 Task: Use Telephone No Connection Effect in this video Movie B.mp4
Action: Mouse moved to (368, 144)
Screenshot: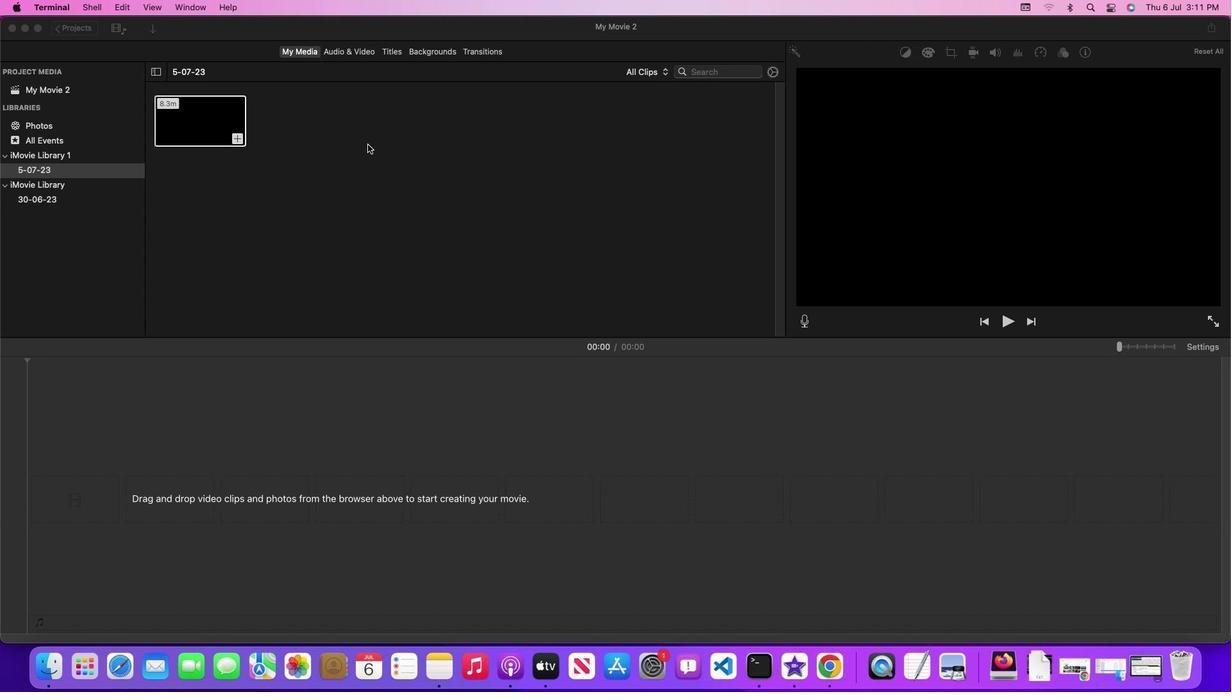 
Action: Mouse pressed left at (368, 144)
Screenshot: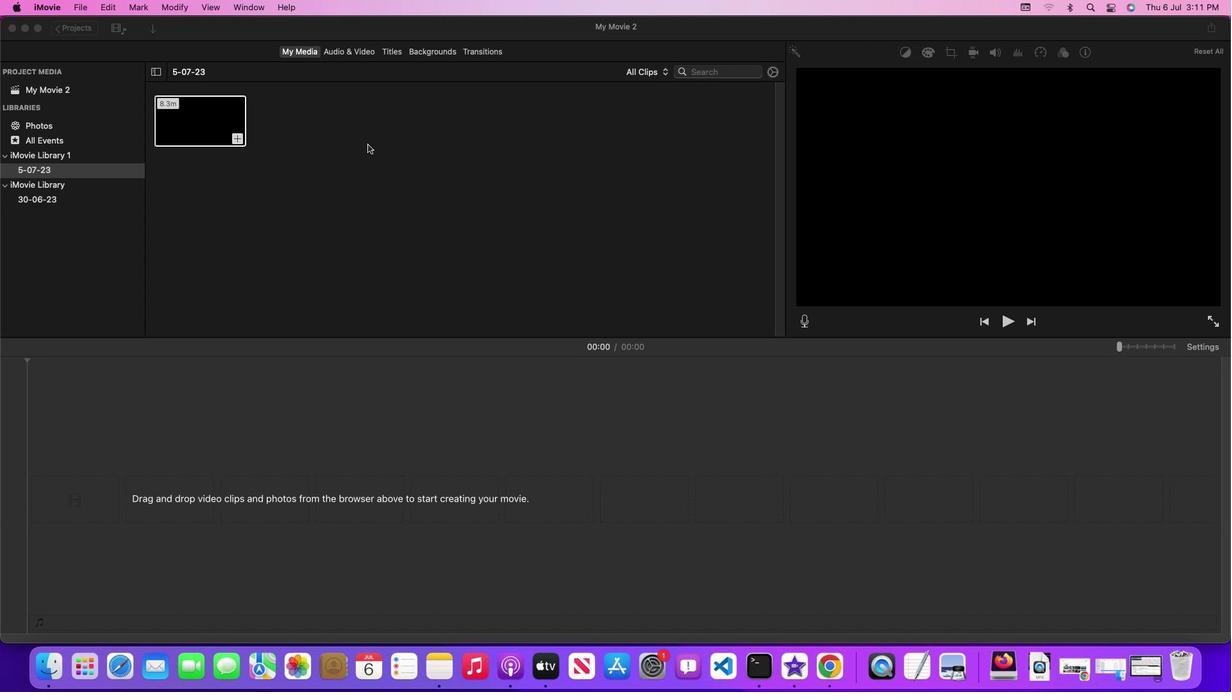 
Action: Mouse pressed left at (368, 144)
Screenshot: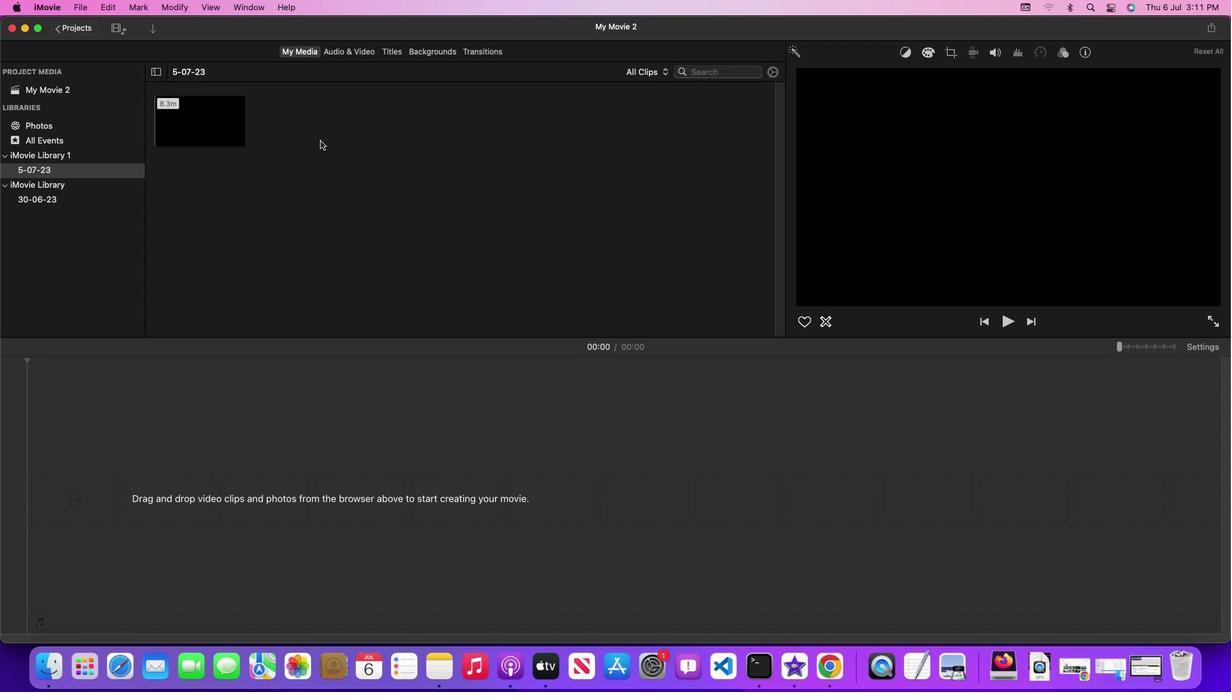 
Action: Mouse moved to (211, 137)
Screenshot: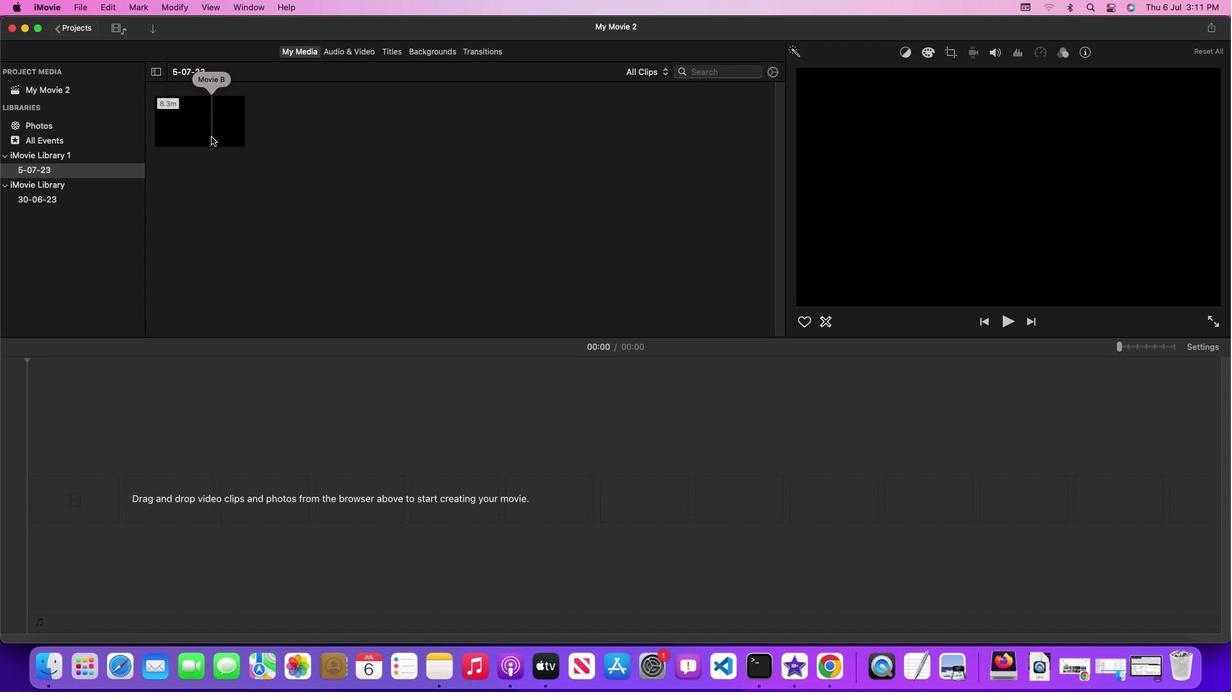 
Action: Mouse pressed left at (211, 137)
Screenshot: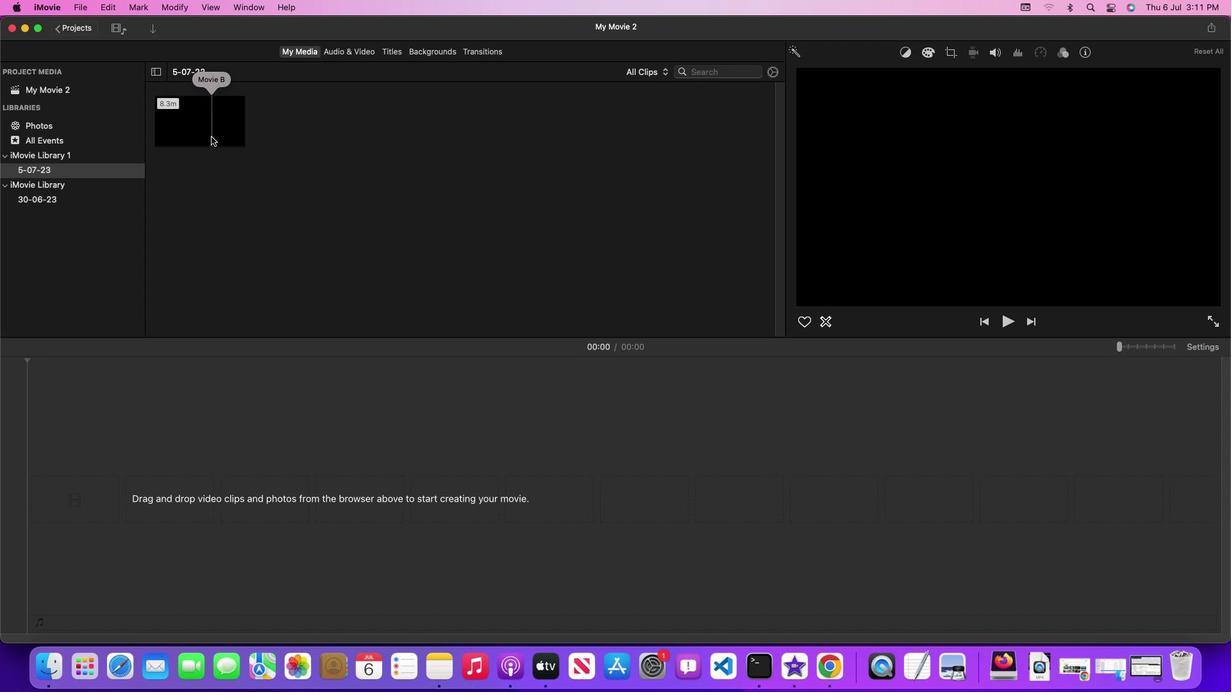 
Action: Mouse moved to (212, 135)
Screenshot: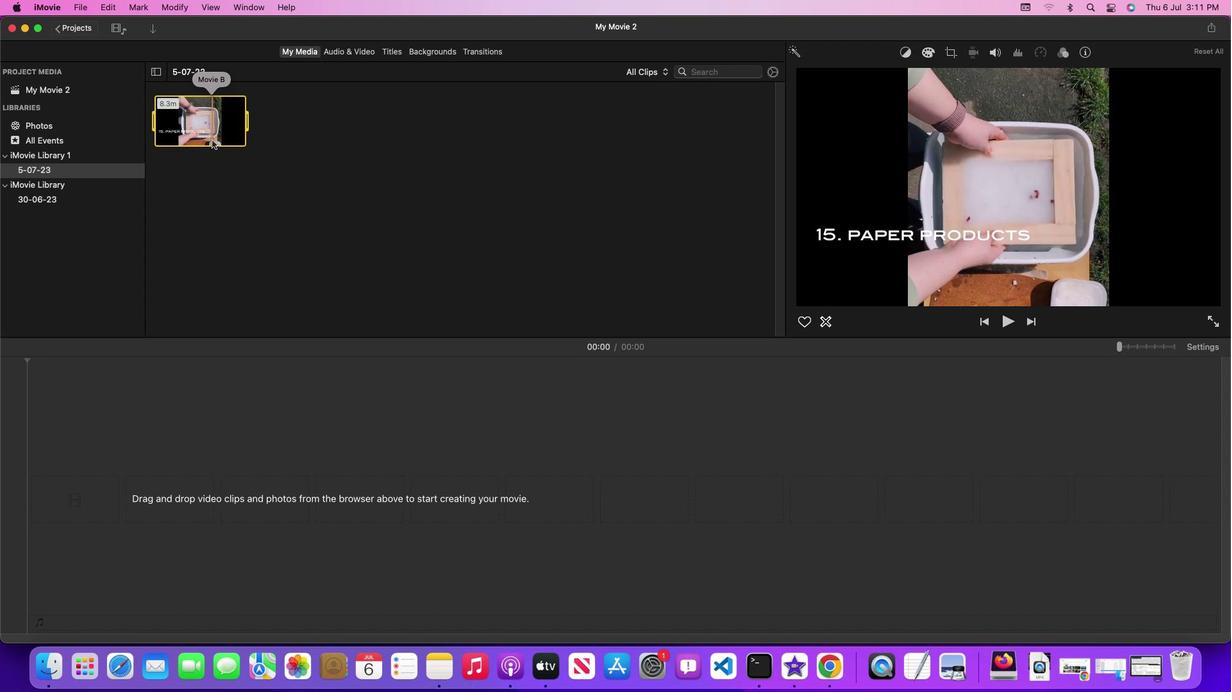 
Action: Mouse pressed left at (212, 135)
Screenshot: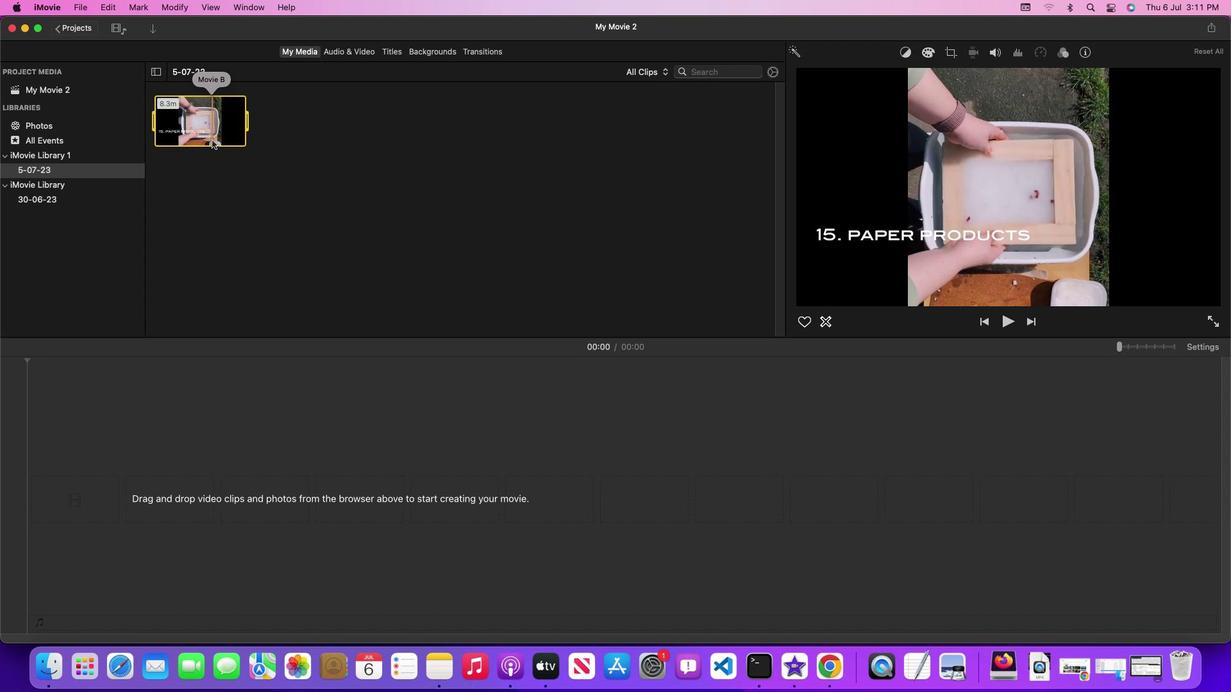 
Action: Mouse moved to (362, 51)
Screenshot: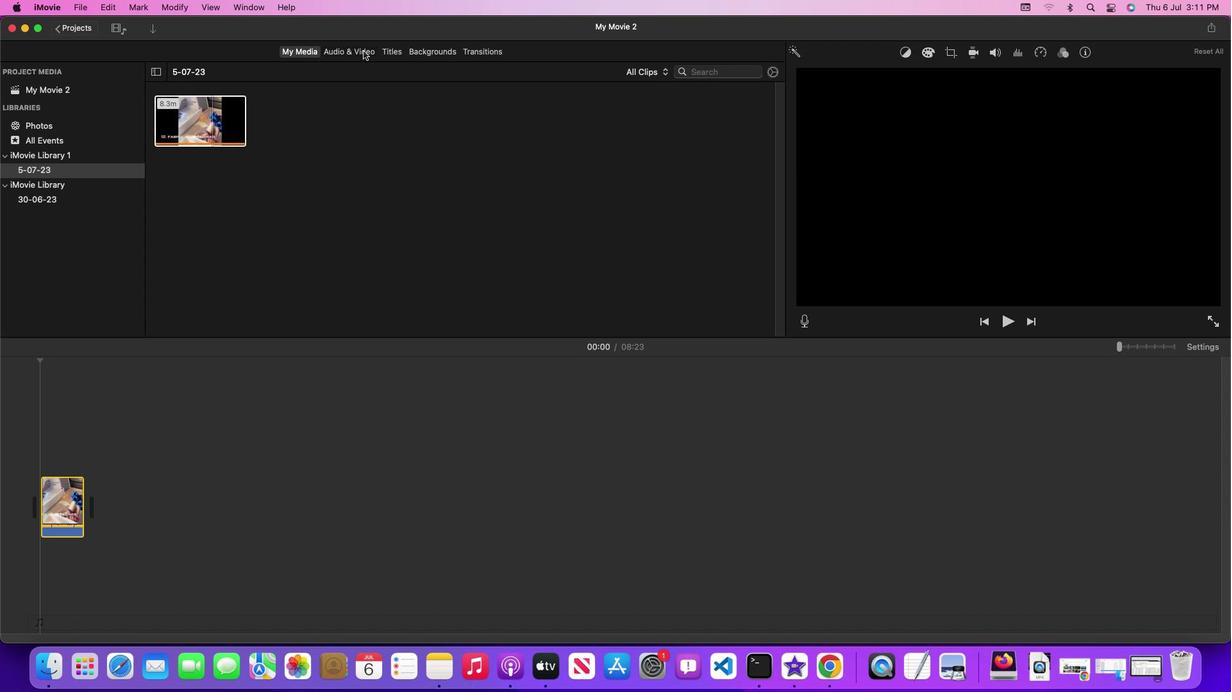 
Action: Mouse pressed left at (362, 51)
Screenshot: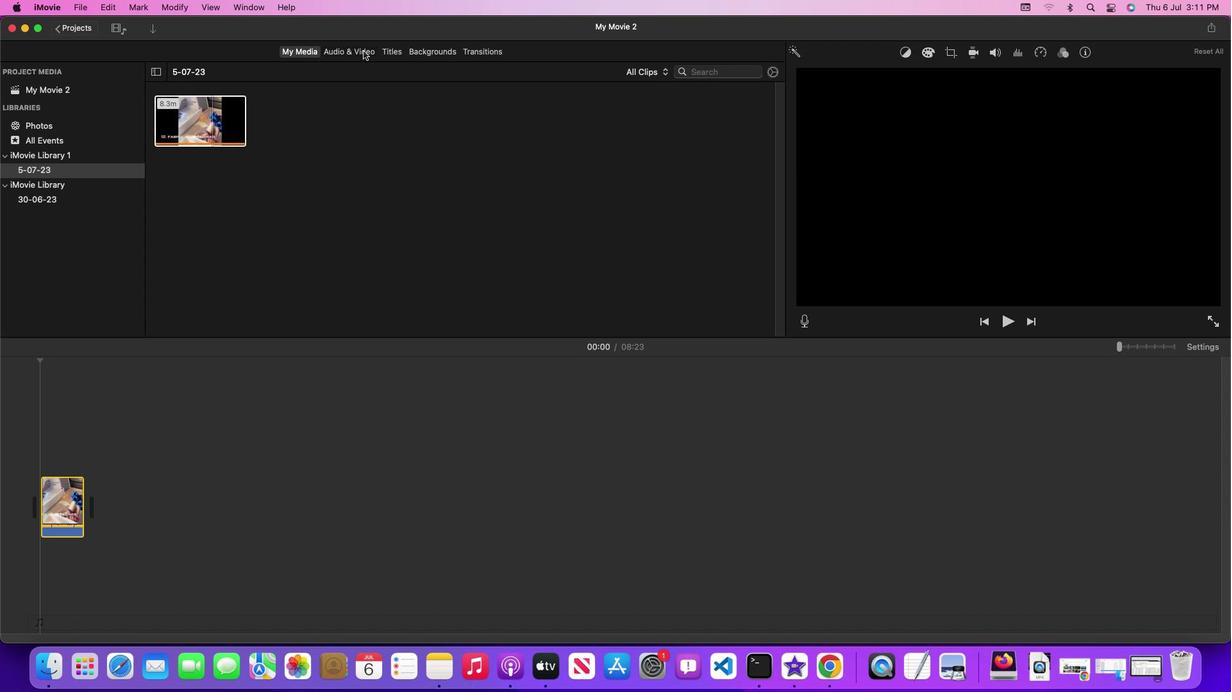 
Action: Mouse moved to (780, 169)
Screenshot: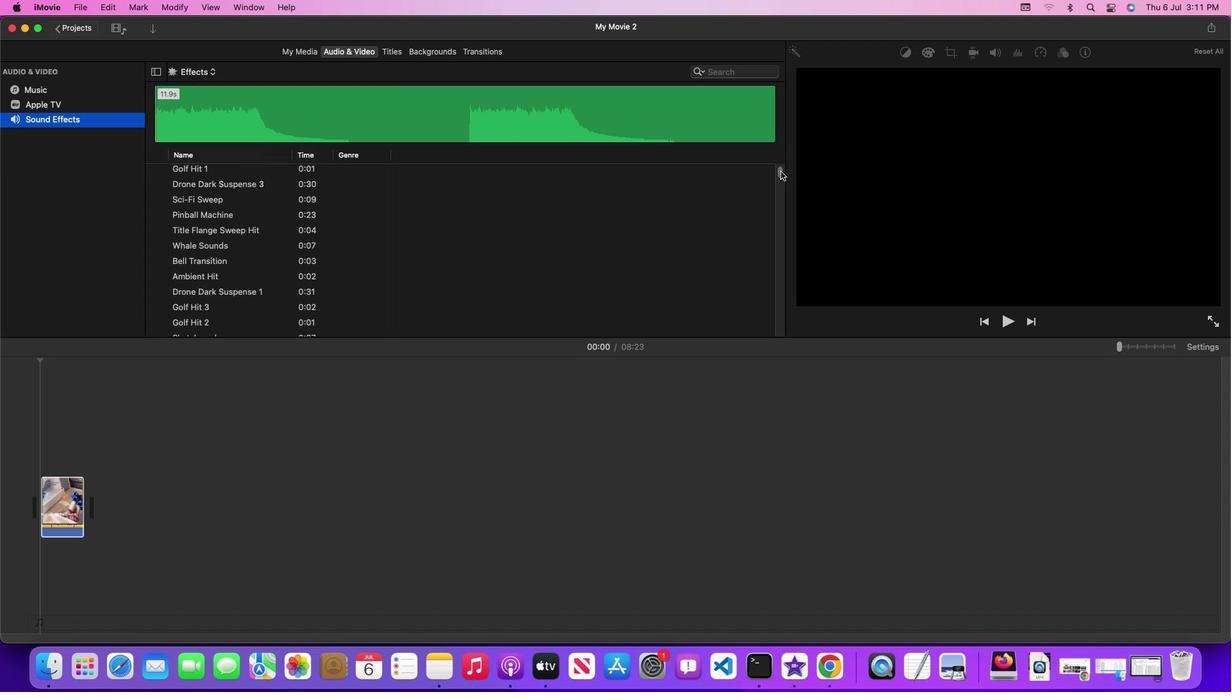 
Action: Mouse pressed left at (780, 169)
Screenshot: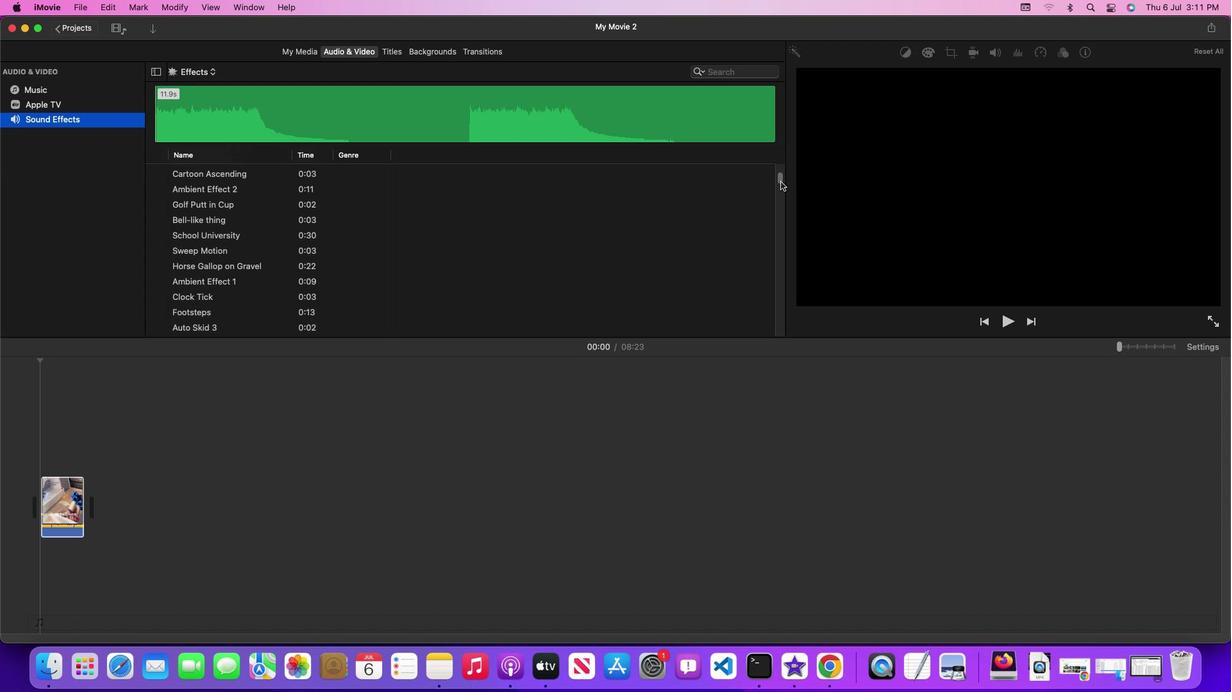 
Action: Mouse moved to (498, 298)
Screenshot: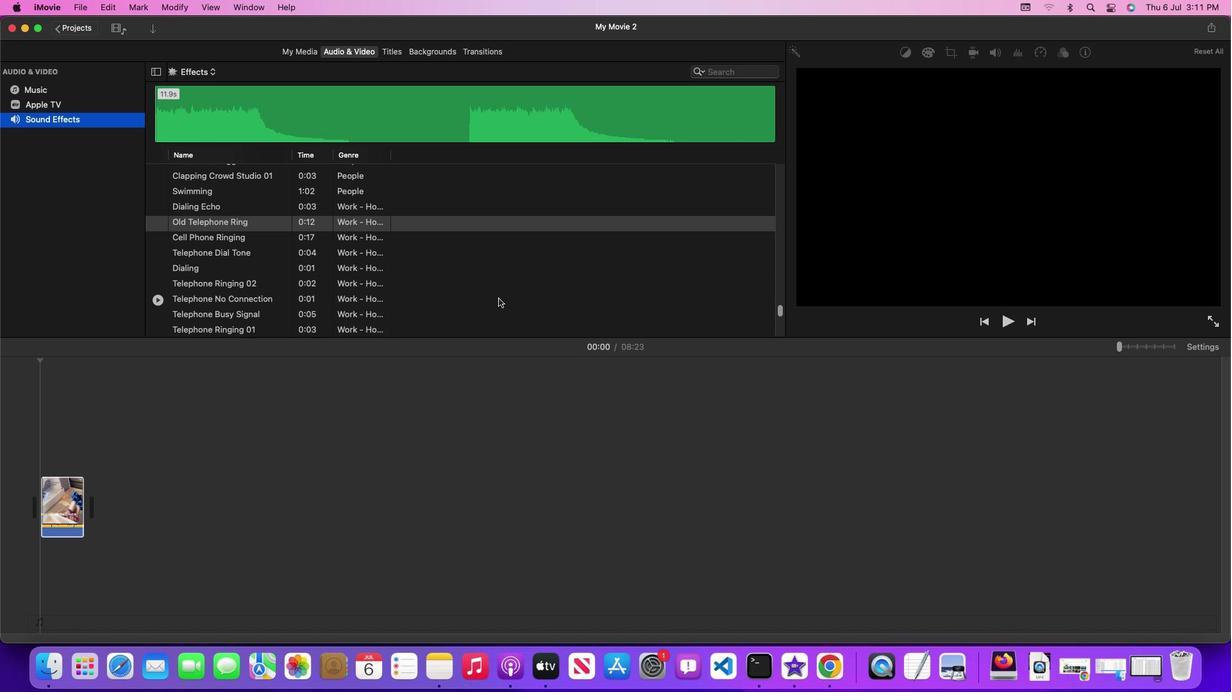 
Action: Mouse pressed left at (498, 298)
Screenshot: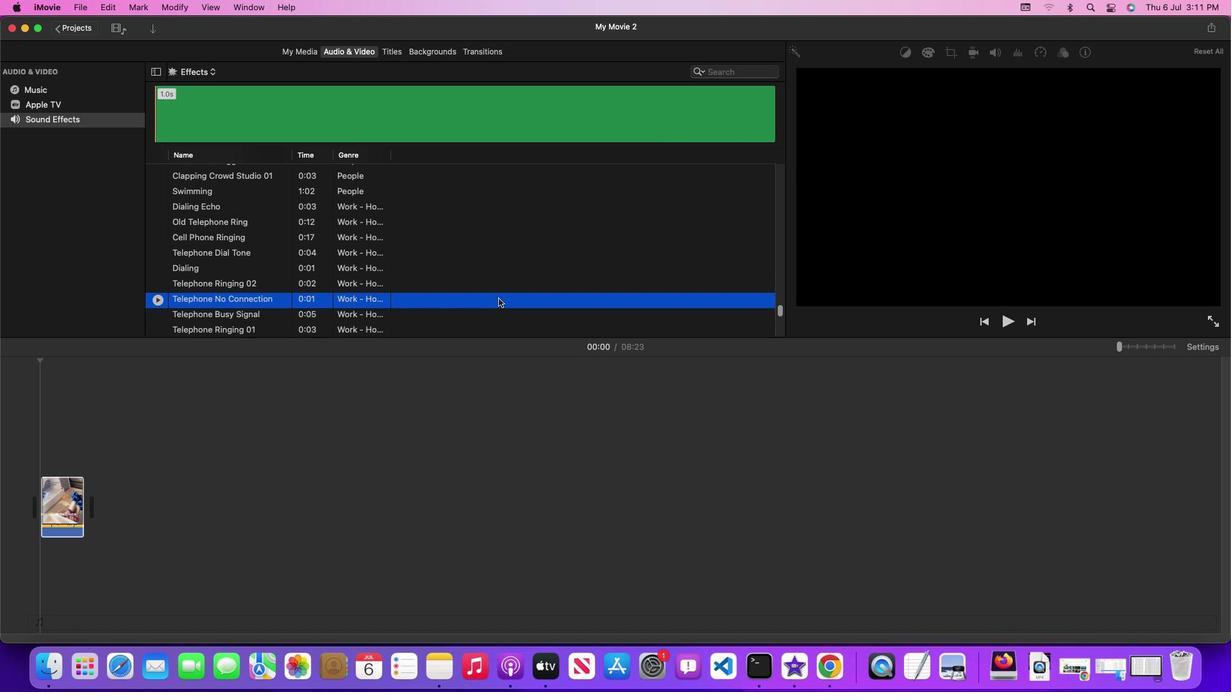 
Action: Mouse moved to (506, 302)
Screenshot: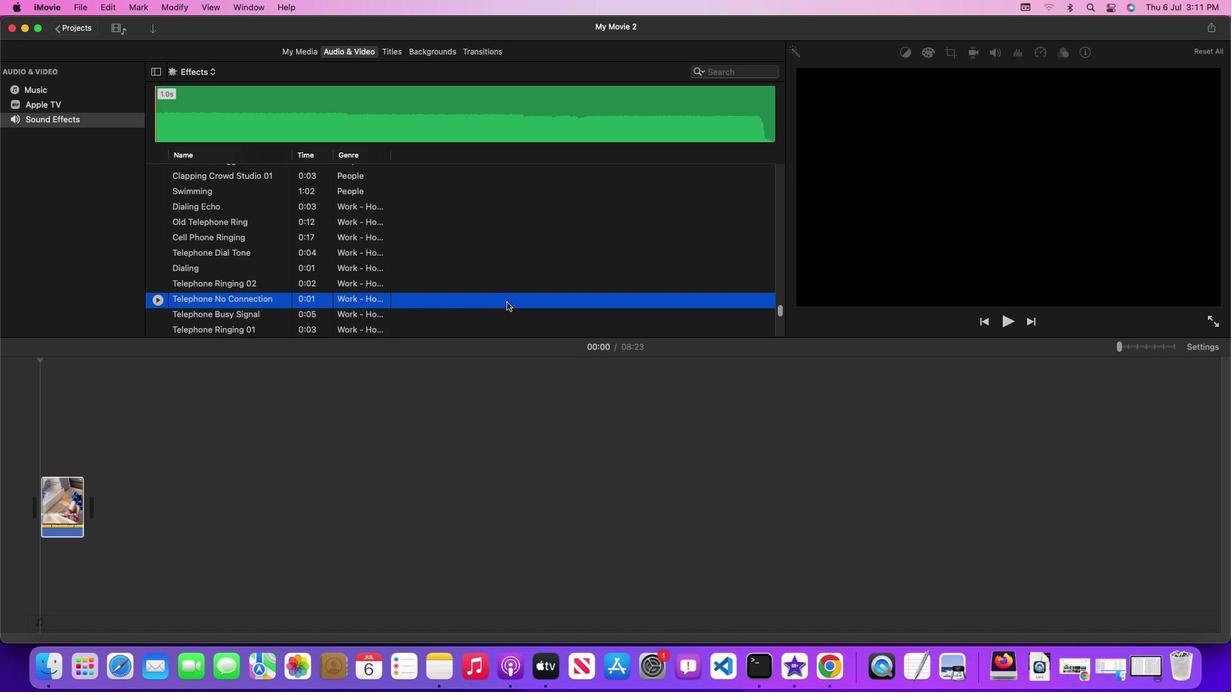 
Action: Mouse pressed left at (506, 302)
Screenshot: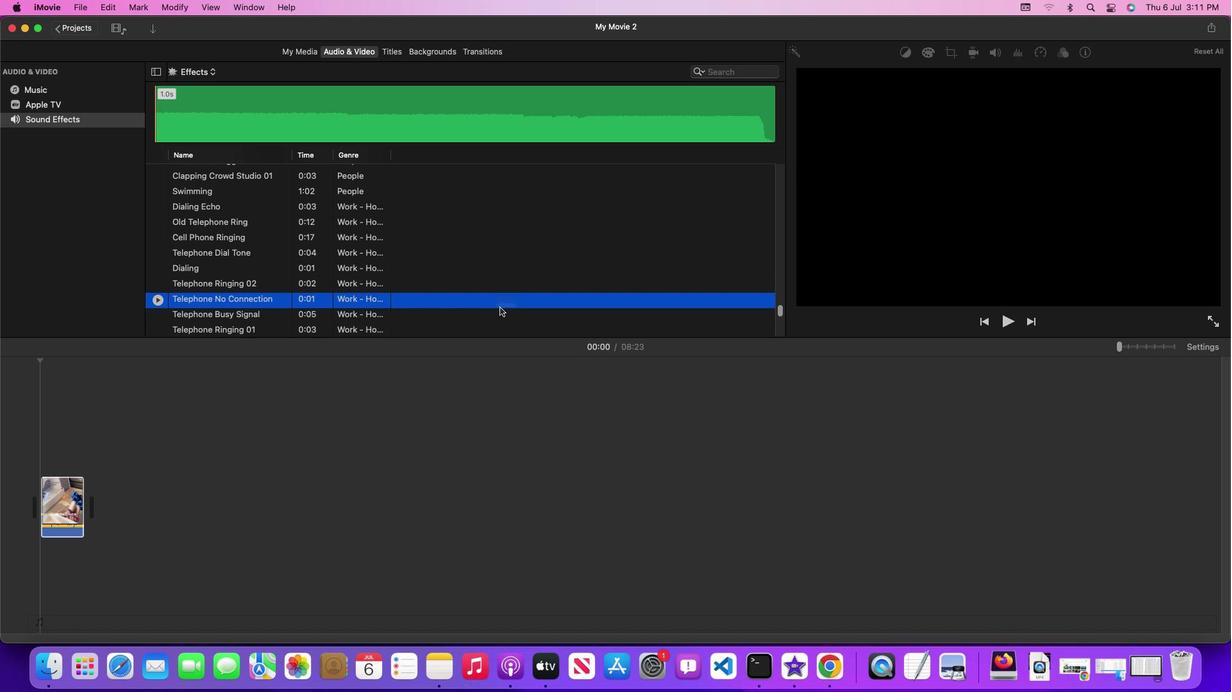 
Action: Mouse moved to (260, 400)
Screenshot: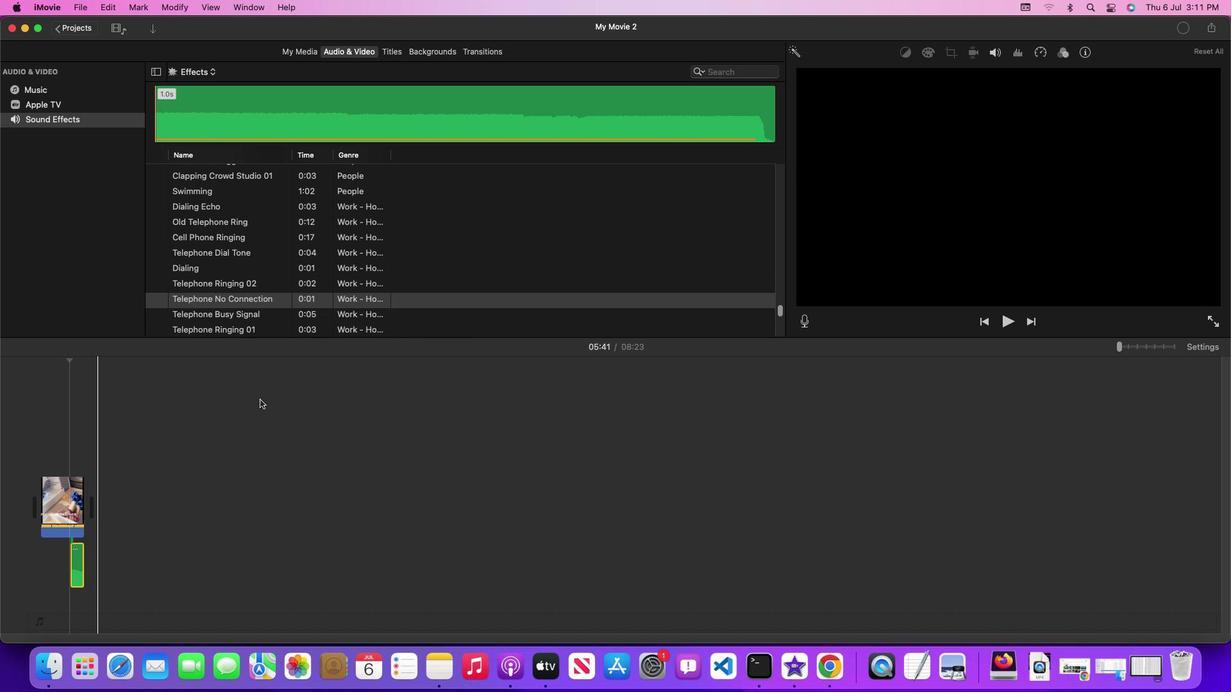 
